 Task: Add the task  Missing or incorrect error messages to the section Fast Frenzy in the project ZenithTech and add a Due Date to the respective task as 2023/07/02.
Action: Mouse moved to (404, 256)
Screenshot: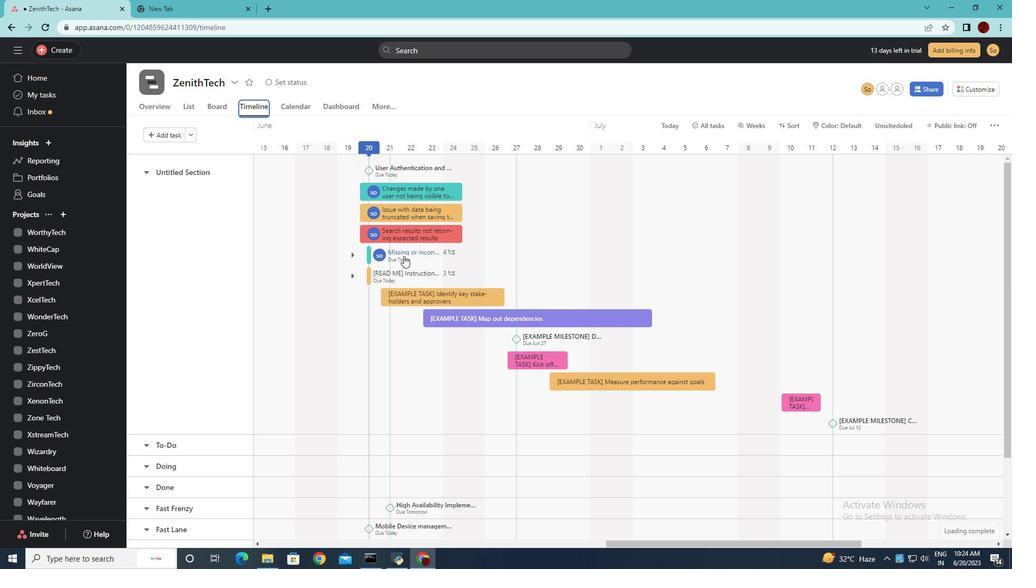 
Action: Mouse pressed left at (404, 256)
Screenshot: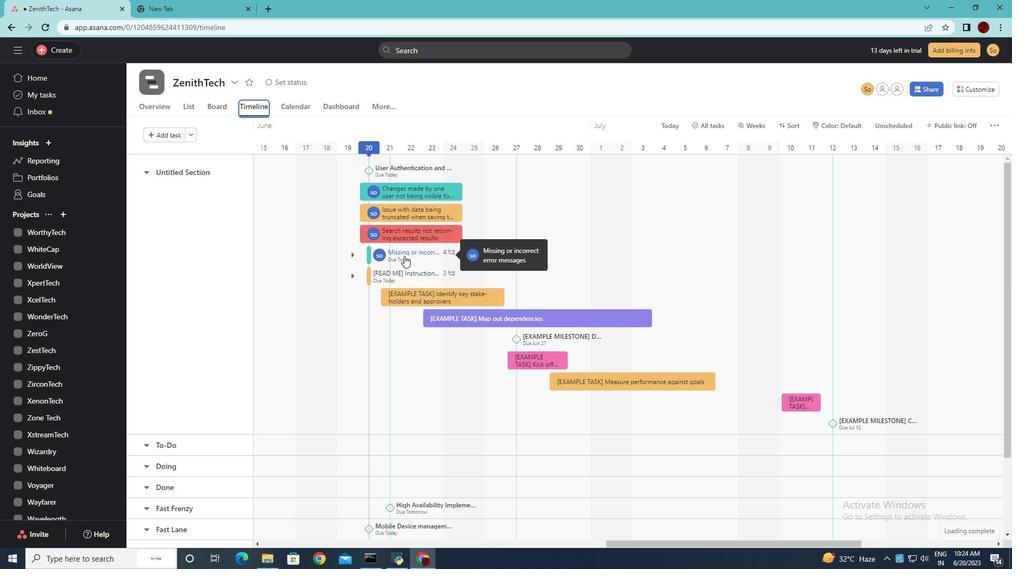 
Action: Mouse moved to (823, 230)
Screenshot: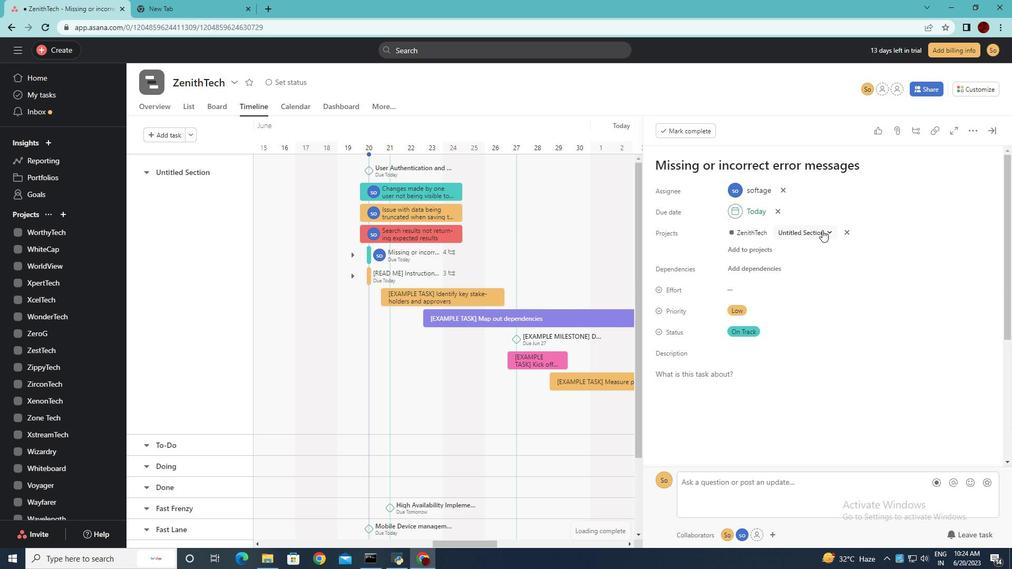 
Action: Mouse pressed left at (823, 230)
Screenshot: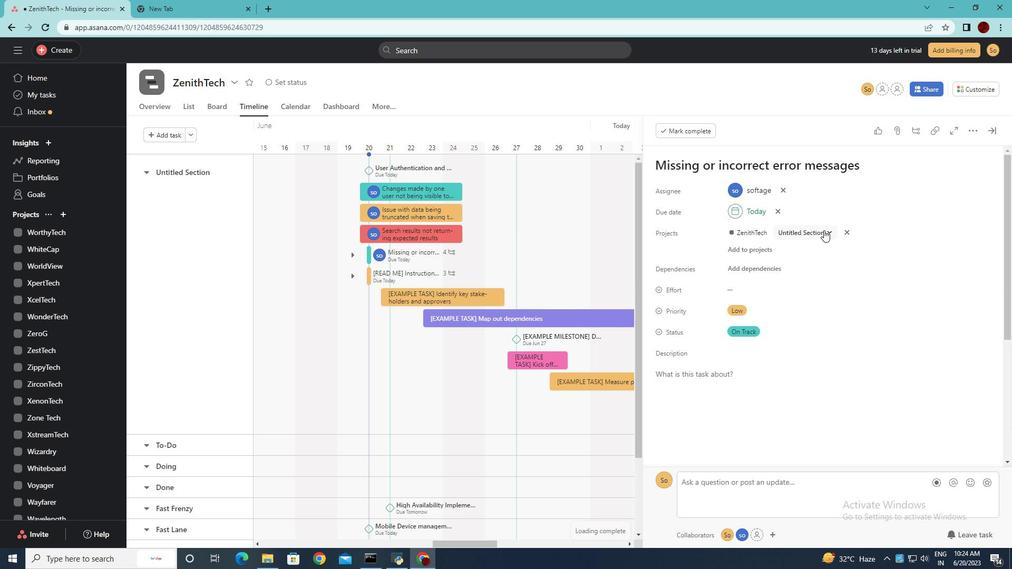 
Action: Mouse moved to (792, 334)
Screenshot: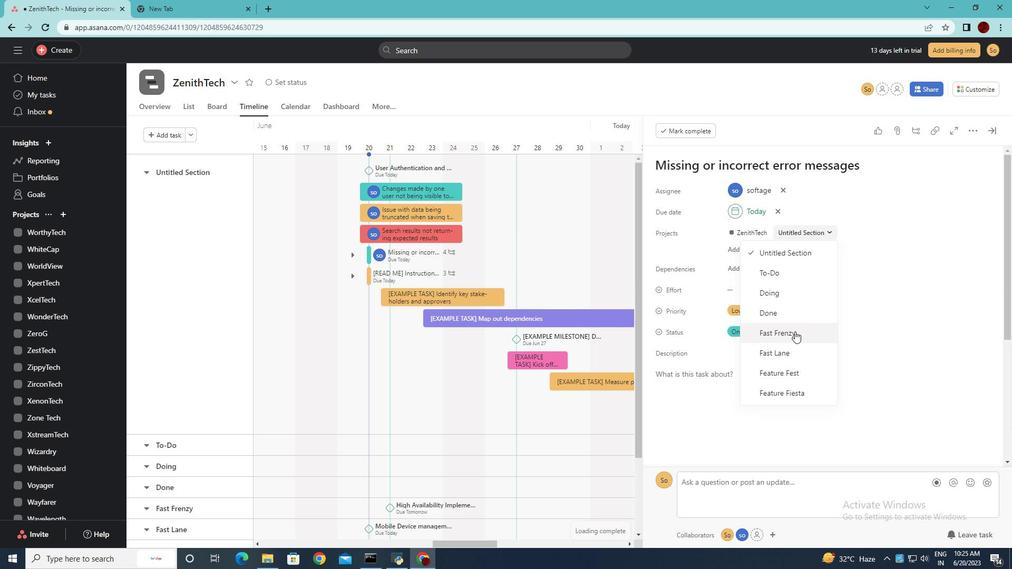 
Action: Mouse pressed left at (792, 334)
Screenshot: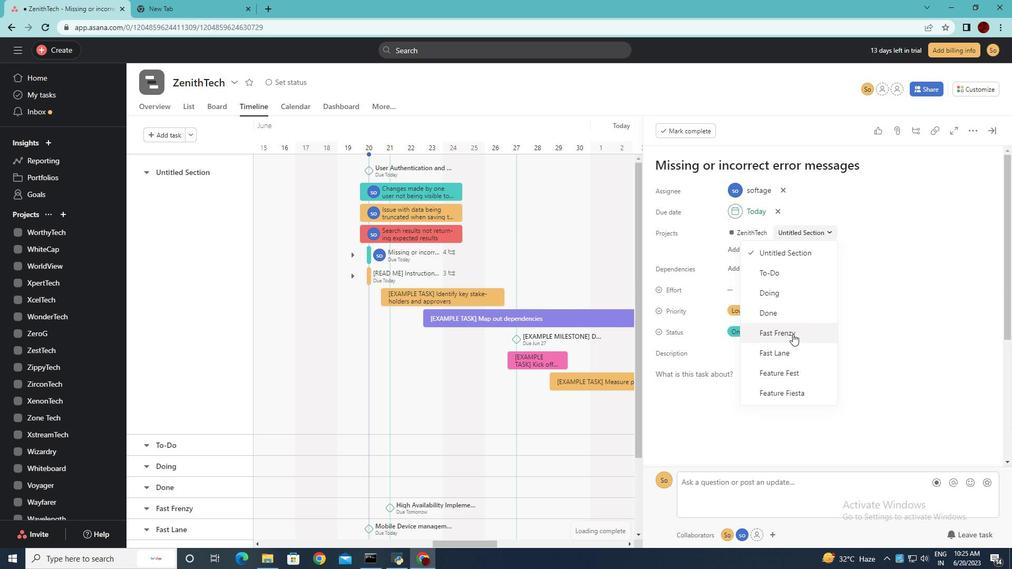 
Action: Mouse moved to (767, 213)
Screenshot: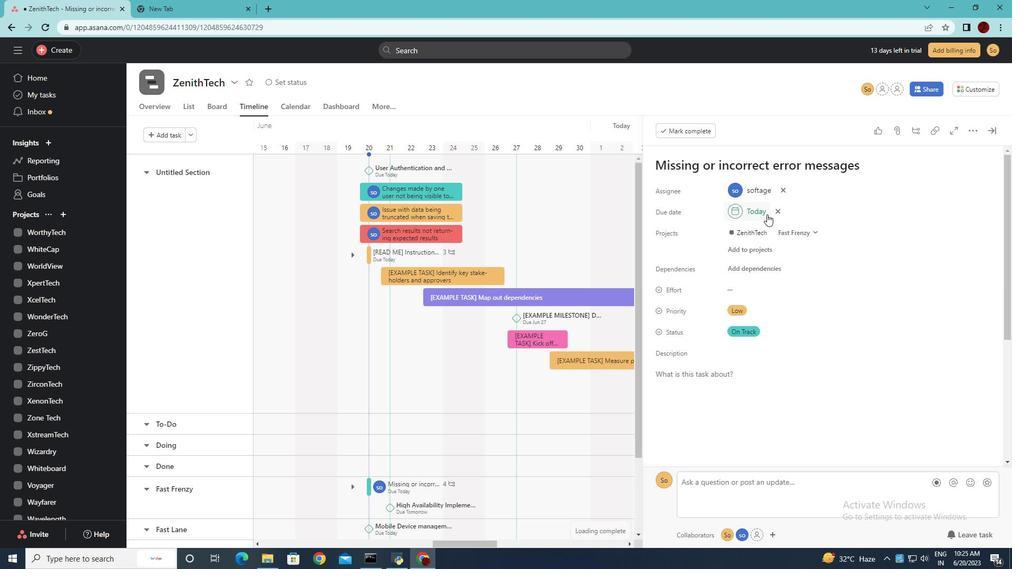 
Action: Mouse pressed left at (767, 213)
Screenshot: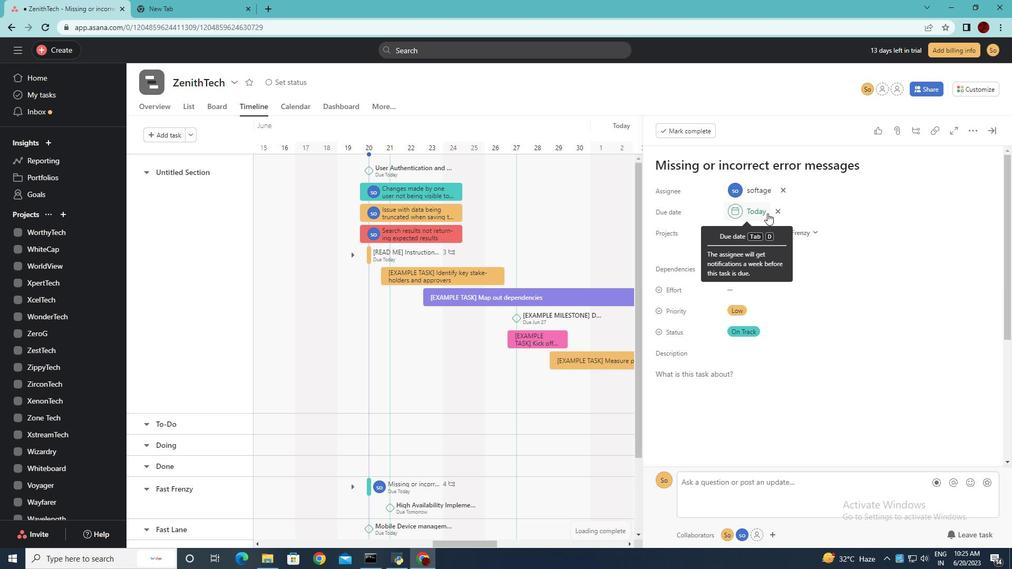 
Action: Key pressed <Key.backspace><Key.backspace><Key.backspace><Key.backspace><Key.backspace><Key.backspace><Key.backspace><Key.backspace><Key.backspace><Key.backspace>2023/07/02<Key.enter>
Screenshot: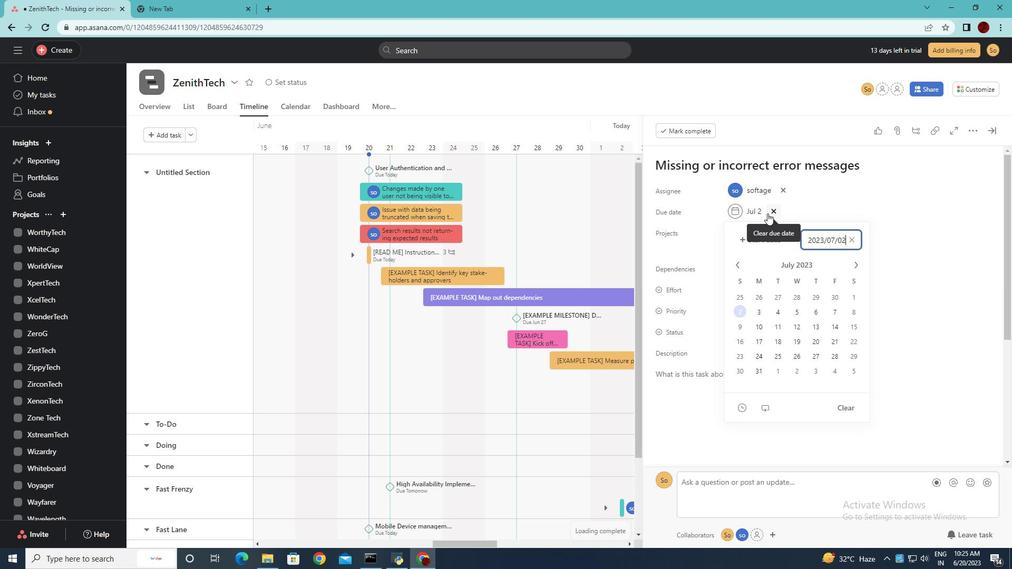 
Action: Mouse moved to (846, 311)
Screenshot: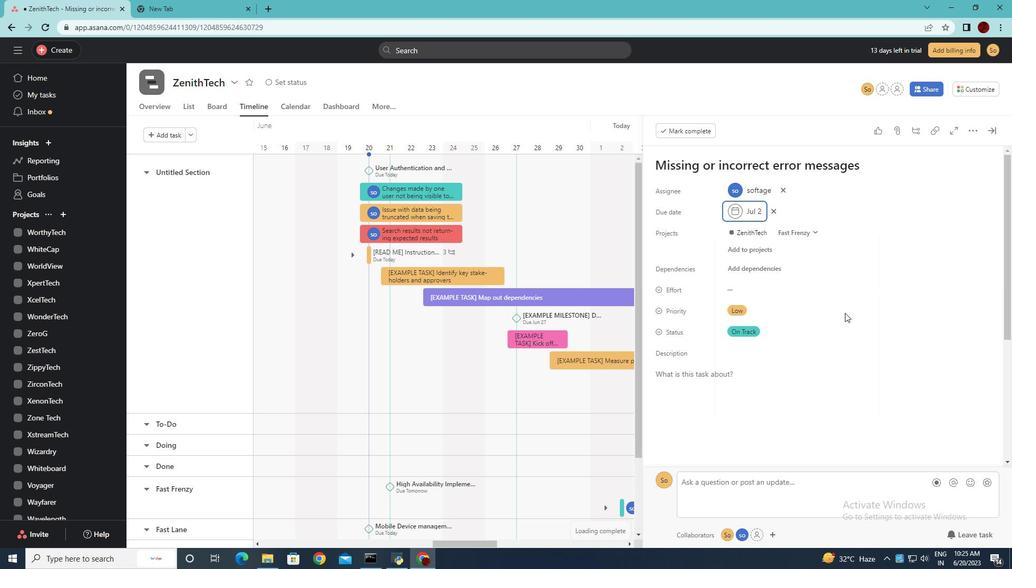 
